 Task: In the  document instruction.docx Download file as 'PDF' Share this file with 'softage.6@softage.net' Insert the command  Editing
Action: Mouse moved to (44, 63)
Screenshot: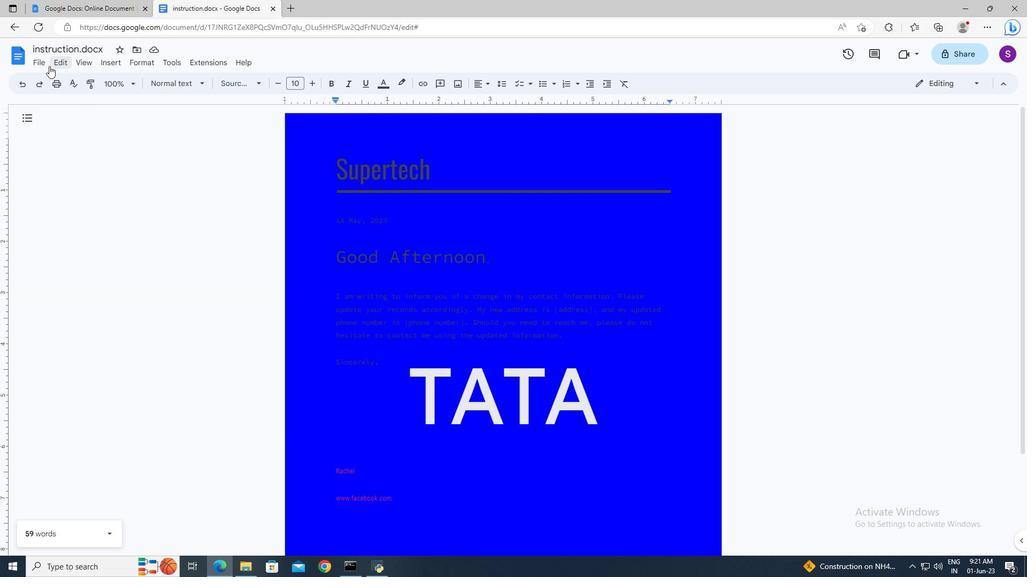 
Action: Mouse pressed left at (44, 63)
Screenshot: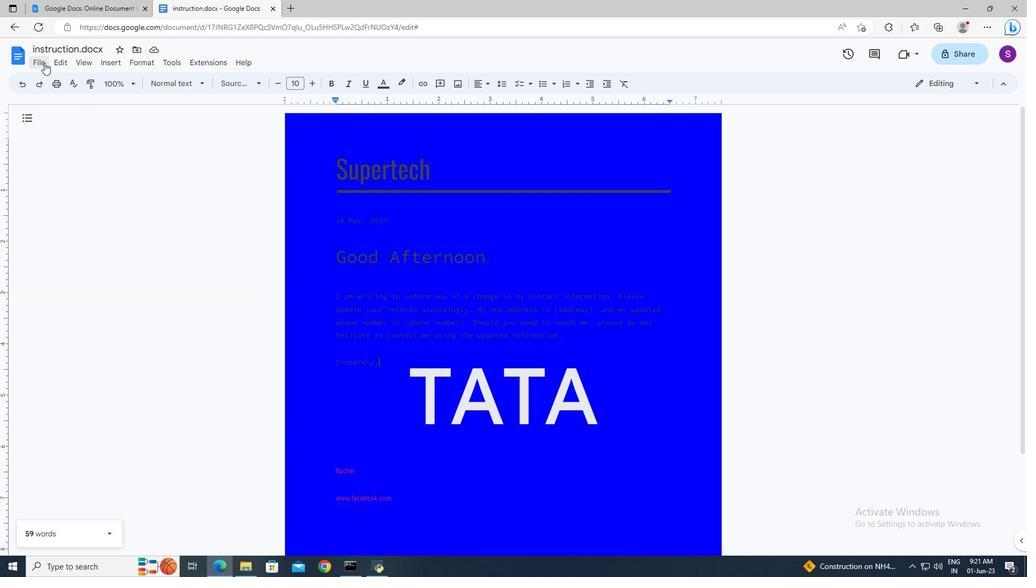 
Action: Mouse moved to (240, 230)
Screenshot: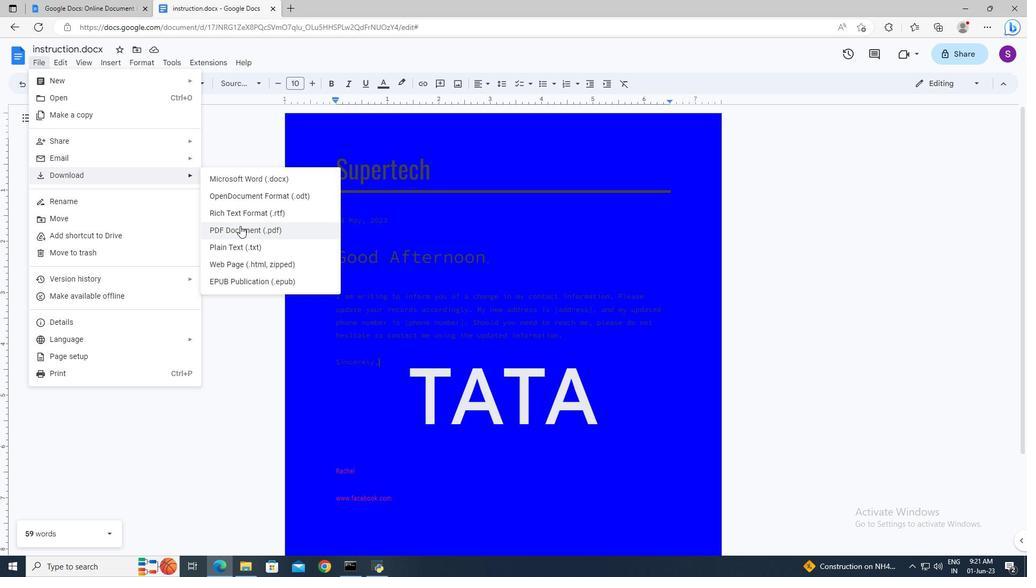 
Action: Mouse pressed left at (240, 230)
Screenshot: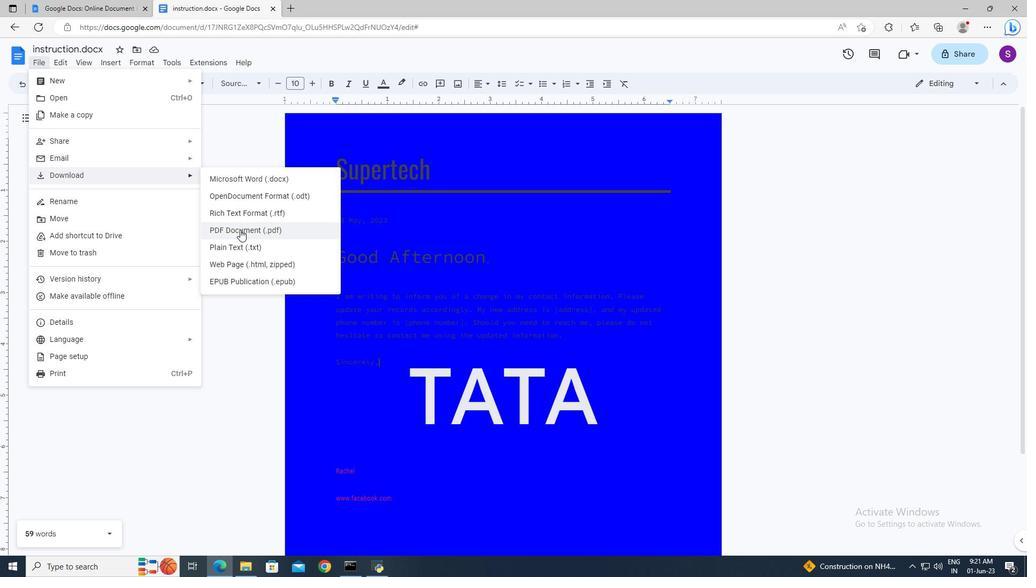 
Action: Mouse moved to (47, 62)
Screenshot: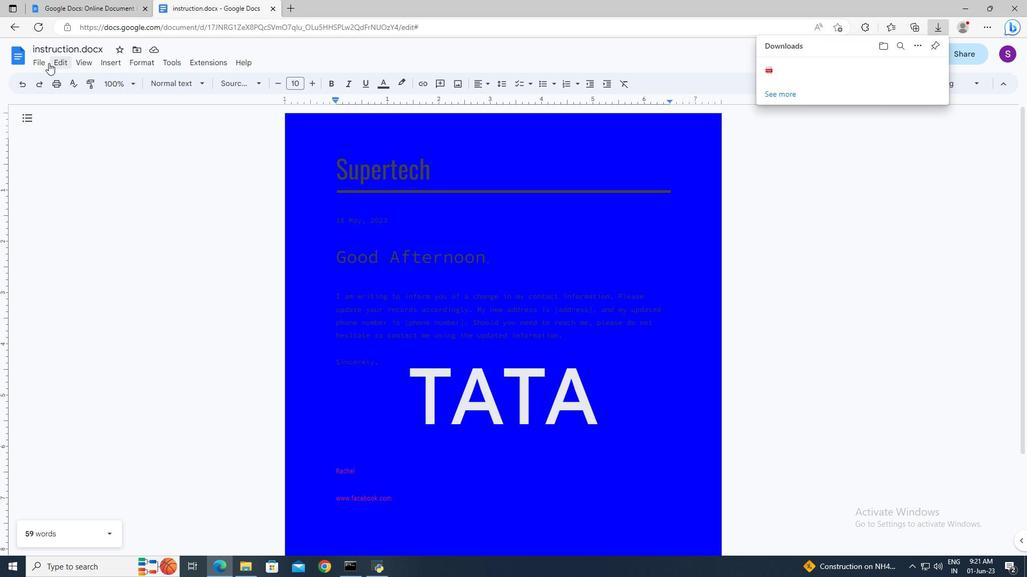
Action: Mouse pressed left at (47, 62)
Screenshot: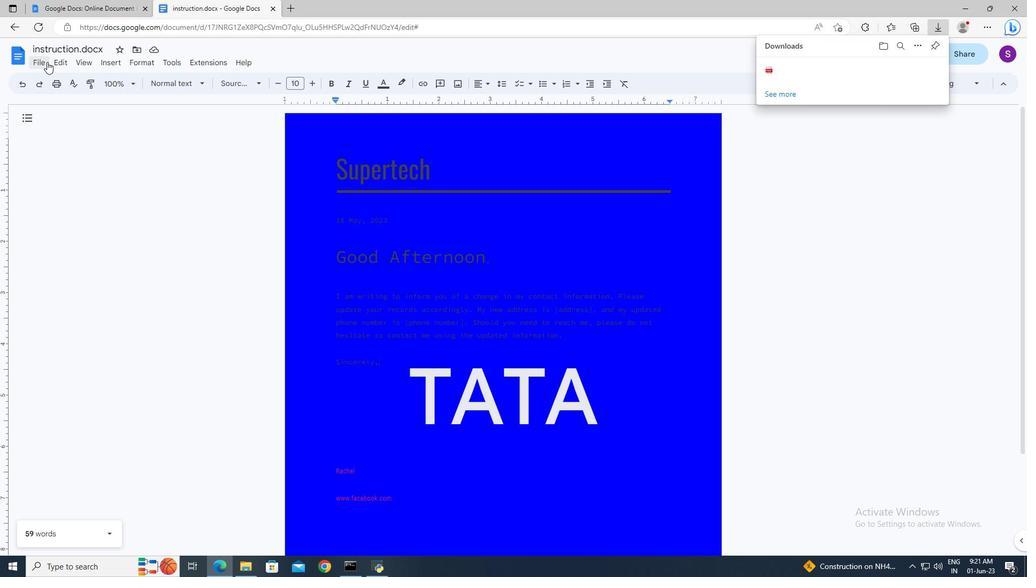 
Action: Mouse moved to (220, 144)
Screenshot: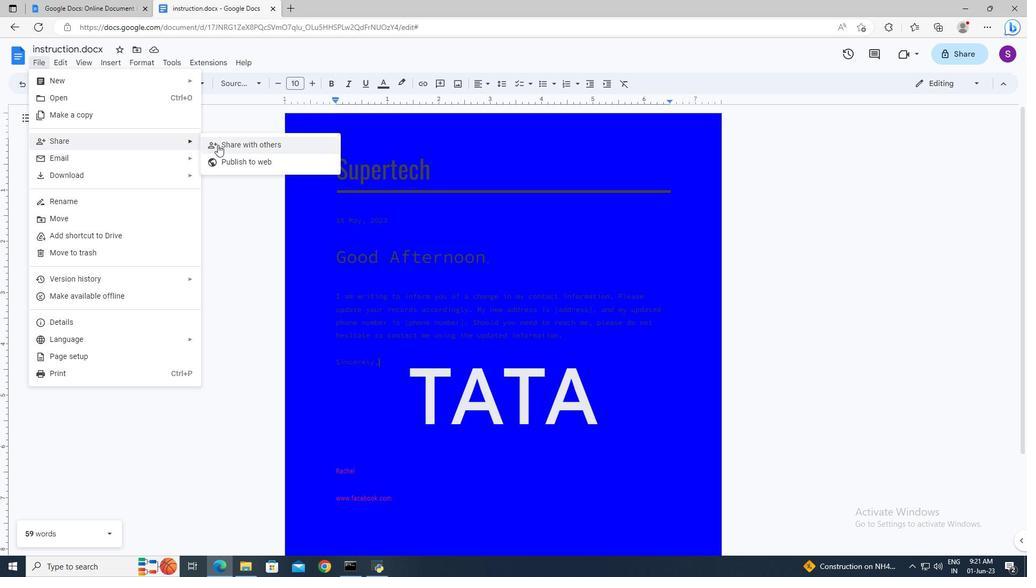 
Action: Mouse pressed left at (220, 144)
Screenshot: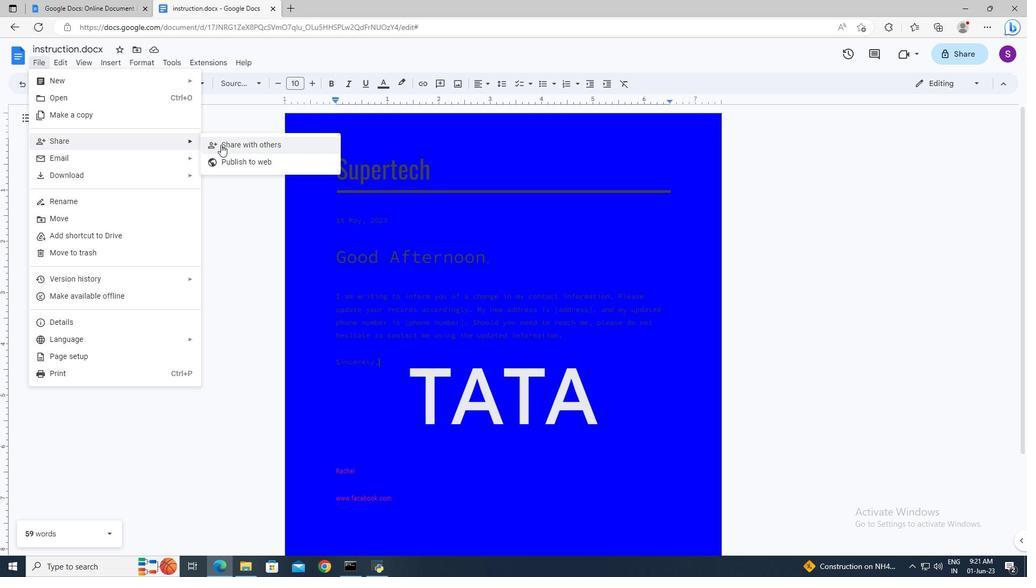 
Action: Mouse moved to (413, 235)
Screenshot: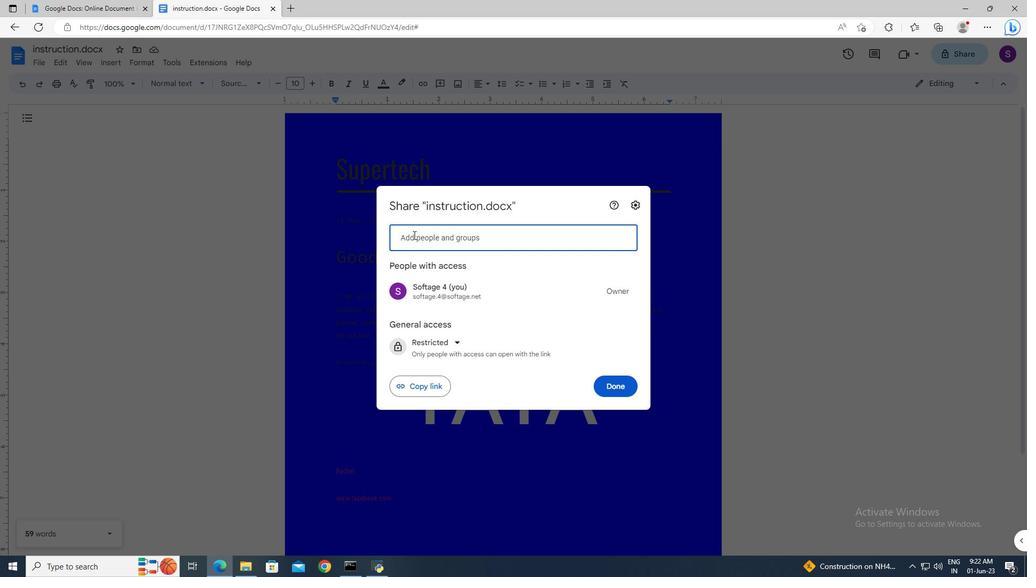 
Action: Mouse pressed left at (413, 235)
Screenshot: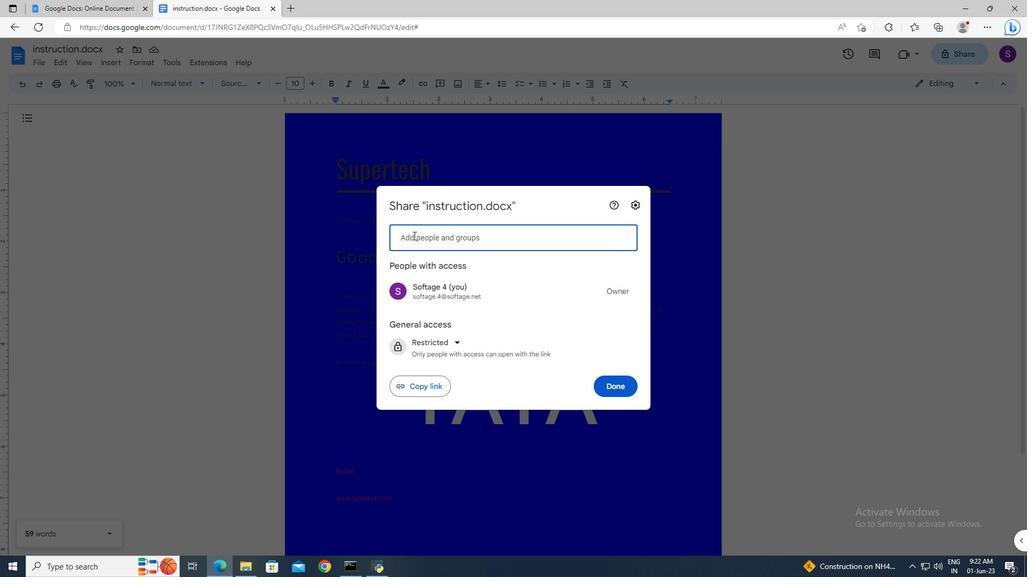 
Action: Mouse moved to (413, 235)
Screenshot: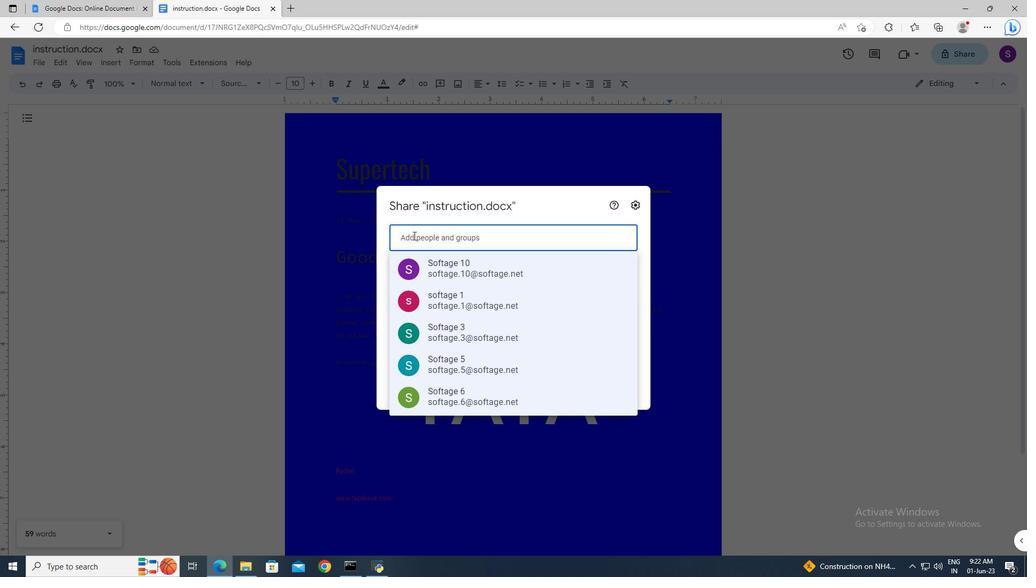 
Action: Key pressed softage.6<Key.shift><Key.shift><Key.shift>@softage.net<Key.enter>
Screenshot: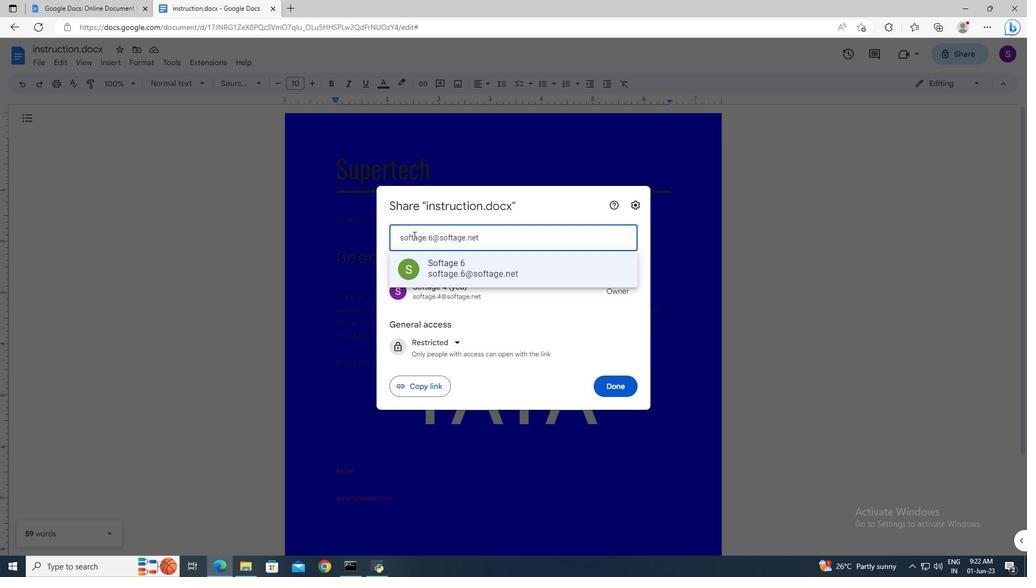 
Action: Mouse moved to (607, 377)
Screenshot: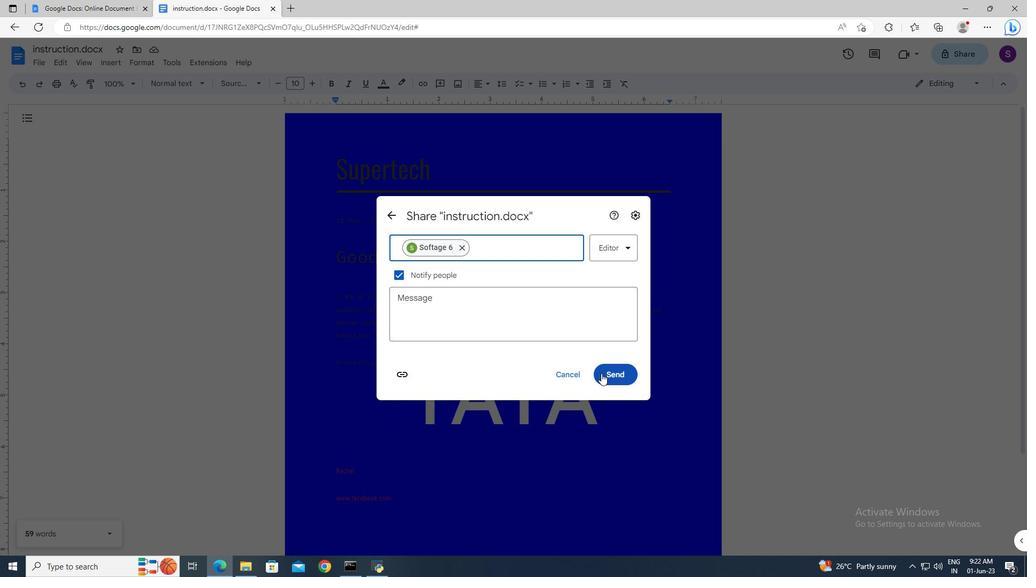 
Action: Mouse pressed left at (607, 377)
Screenshot: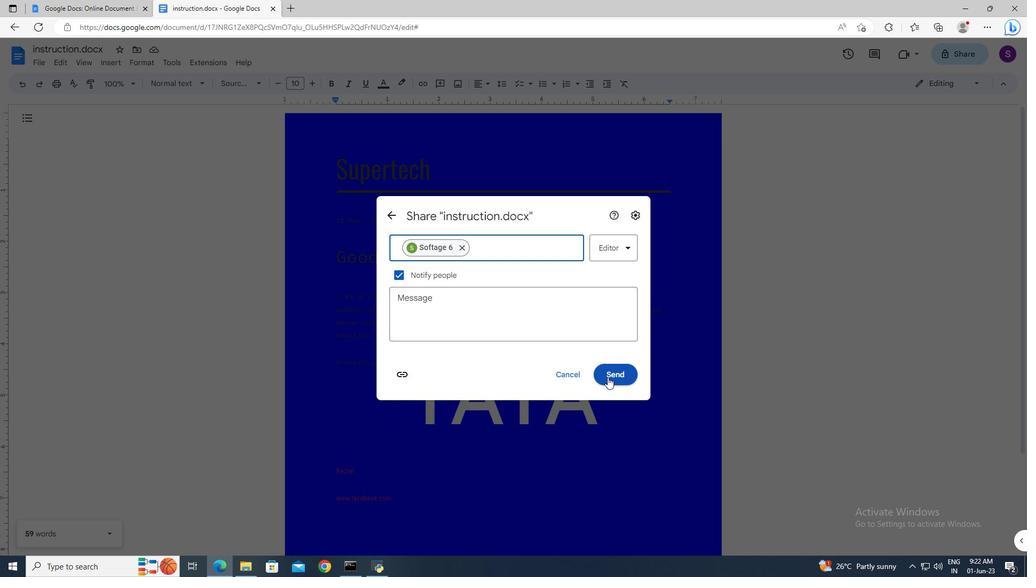 
Action: Mouse moved to (967, 81)
Screenshot: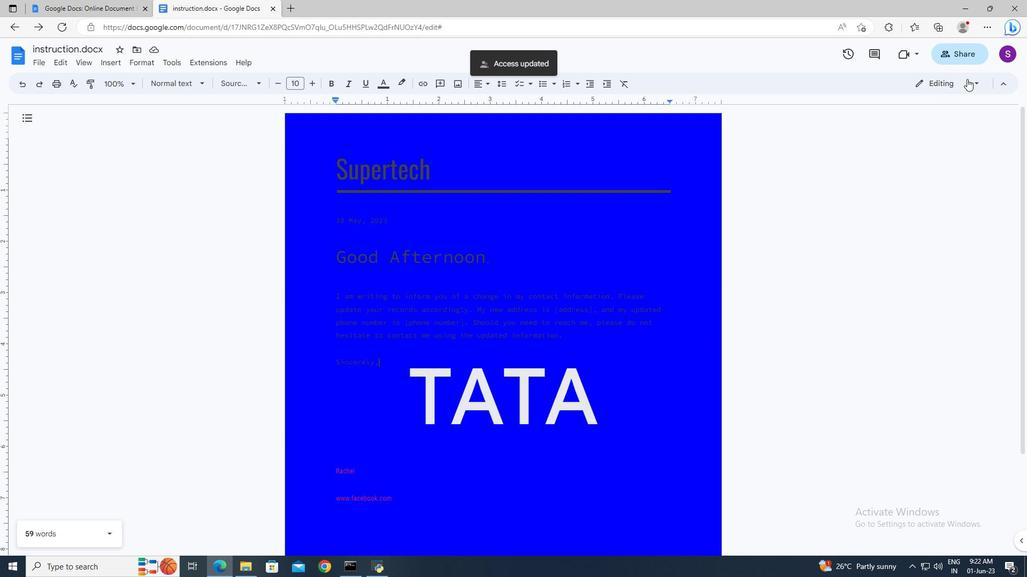 
Action: Mouse pressed left at (967, 81)
Screenshot: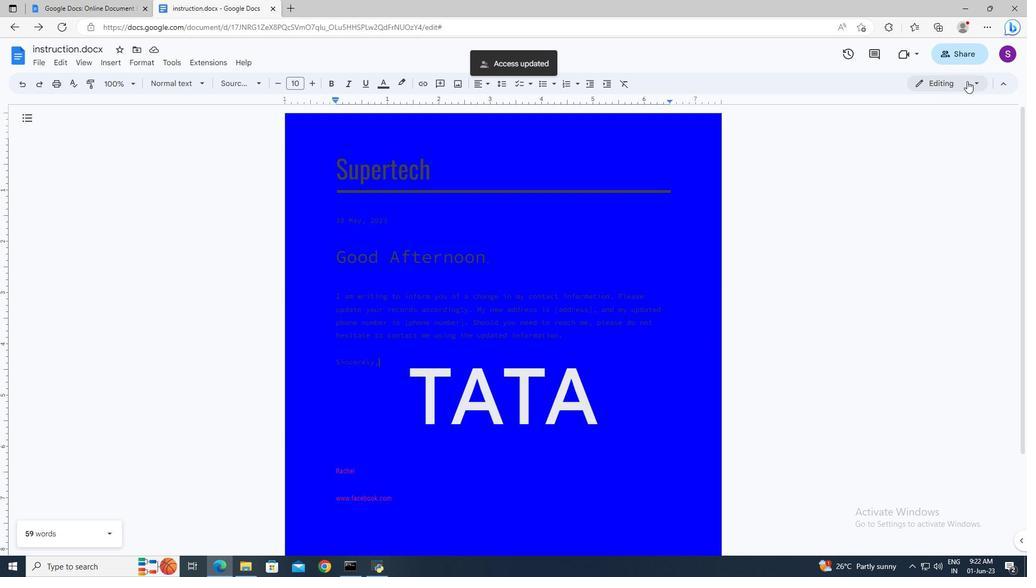 
Action: Mouse moved to (927, 101)
Screenshot: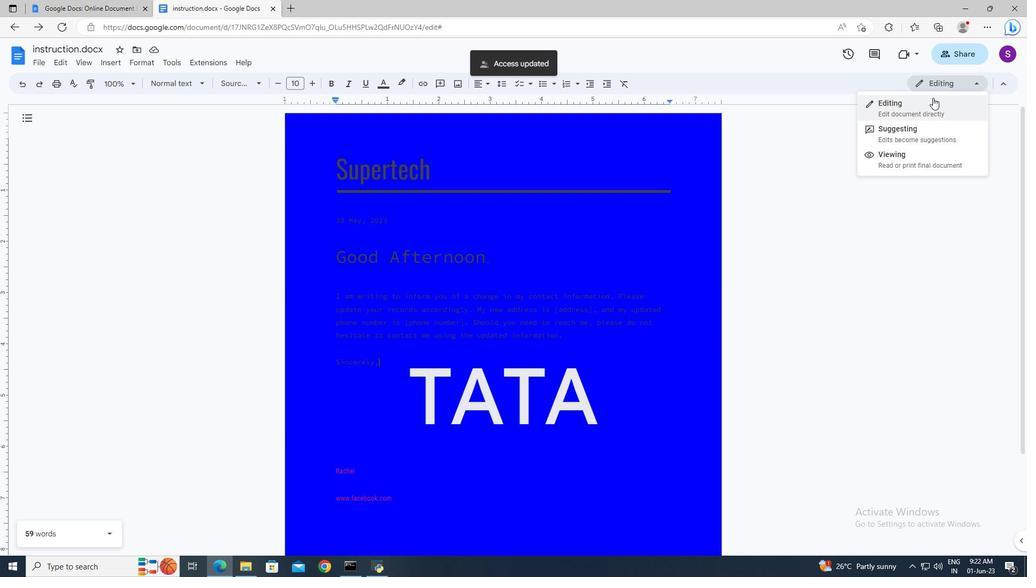 
Action: Mouse pressed left at (927, 101)
Screenshot: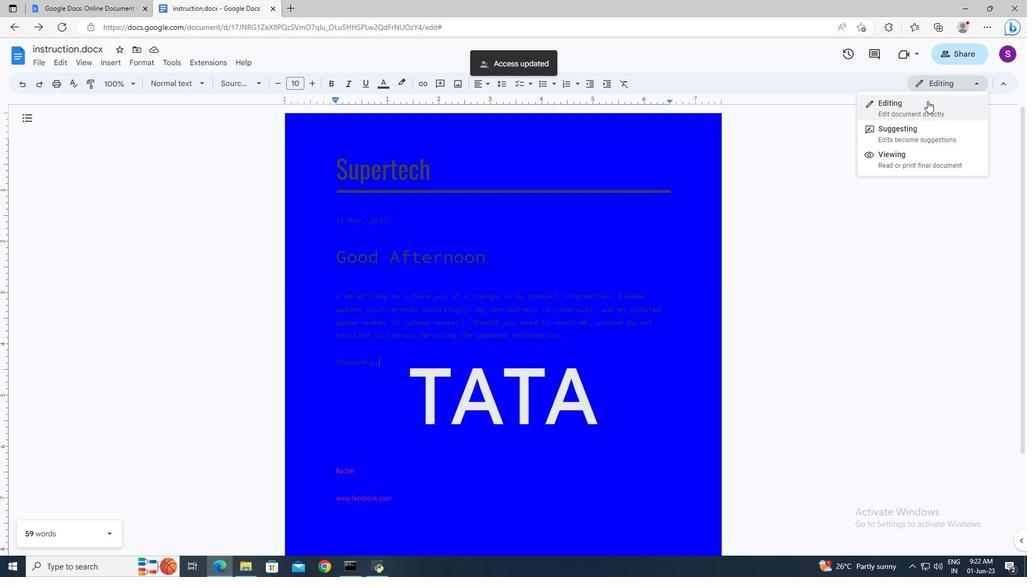 
Action: Mouse moved to (593, 337)
Screenshot: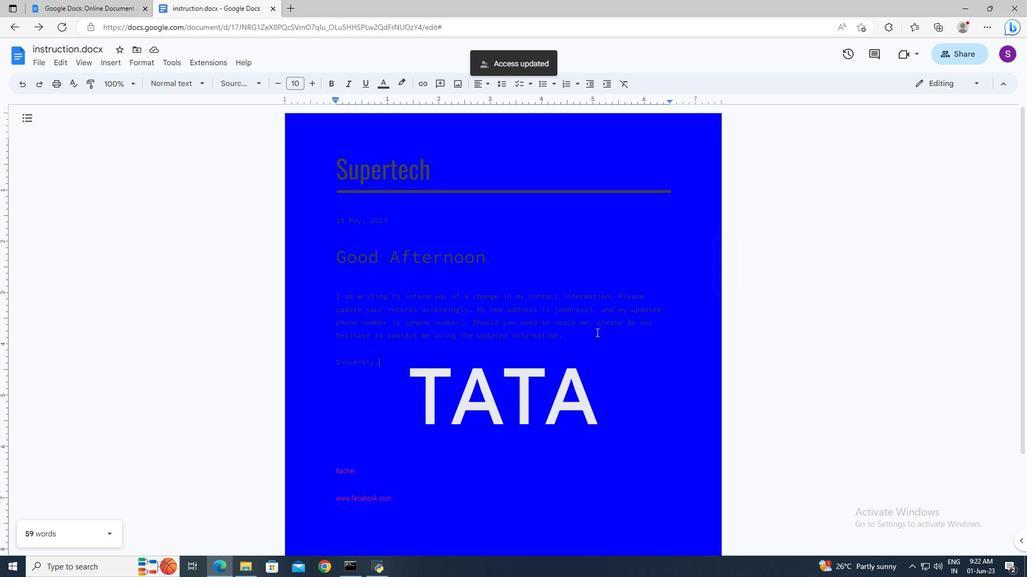 
Action: Mouse pressed left at (593, 337)
Screenshot: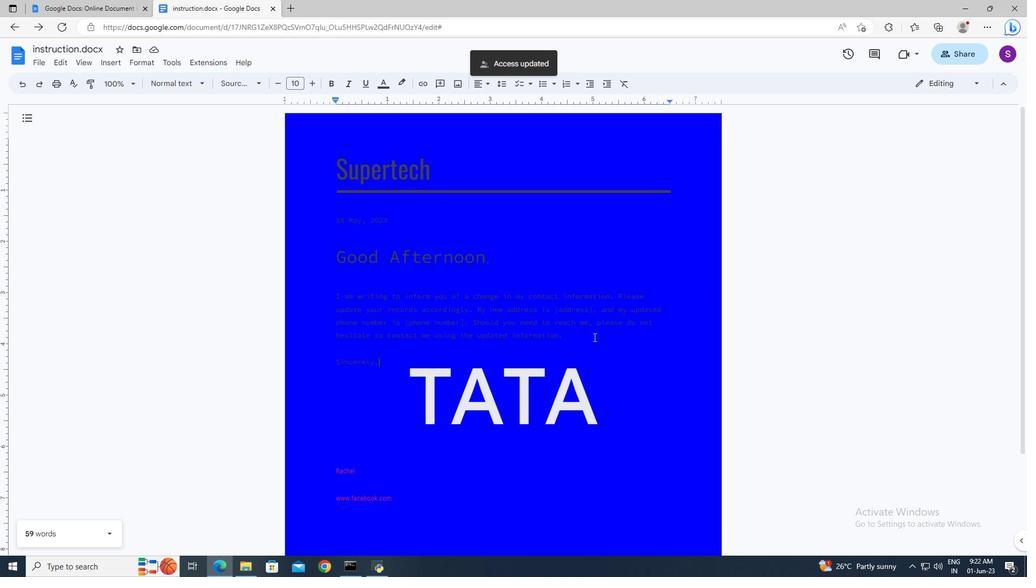 
